 Task: Select the full in the multi cursor paste in the text editor.
Action: Mouse moved to (110, 431)
Screenshot: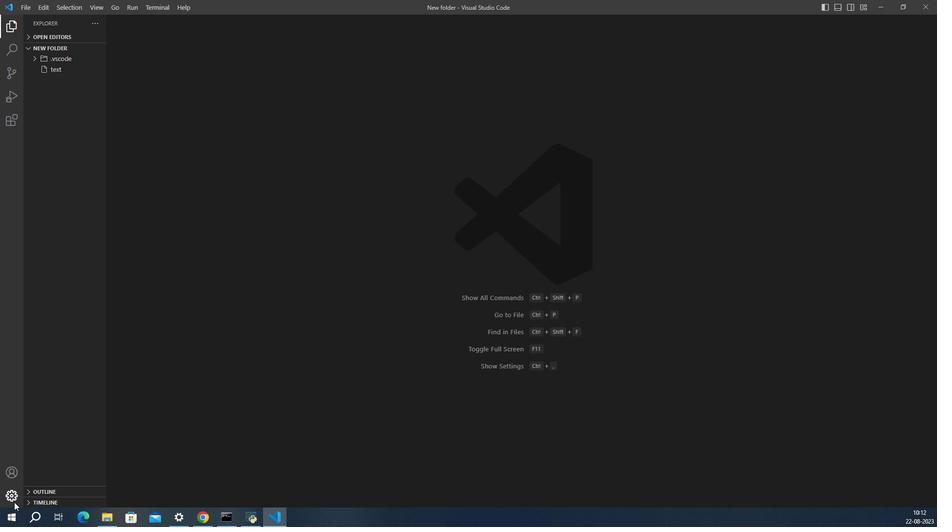 
Action: Mouse pressed left at (110, 431)
Screenshot: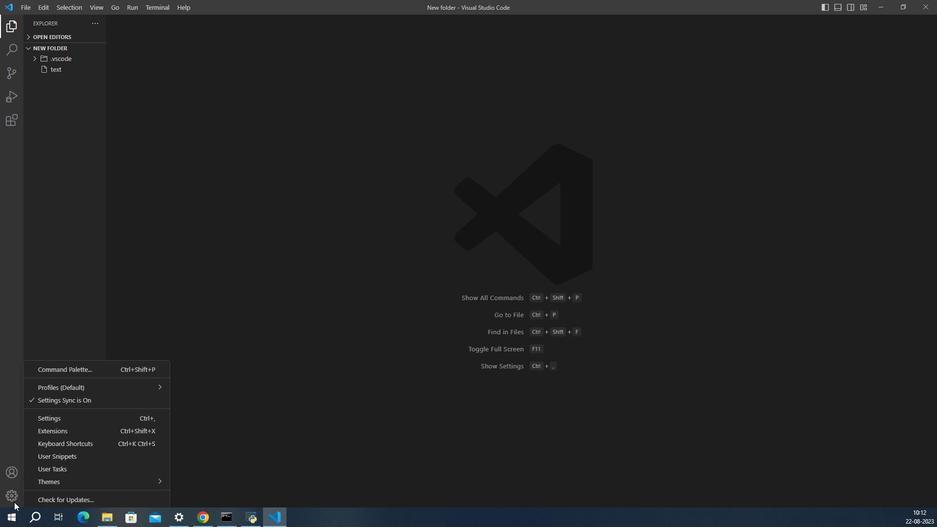 
Action: Mouse moved to (139, 412)
Screenshot: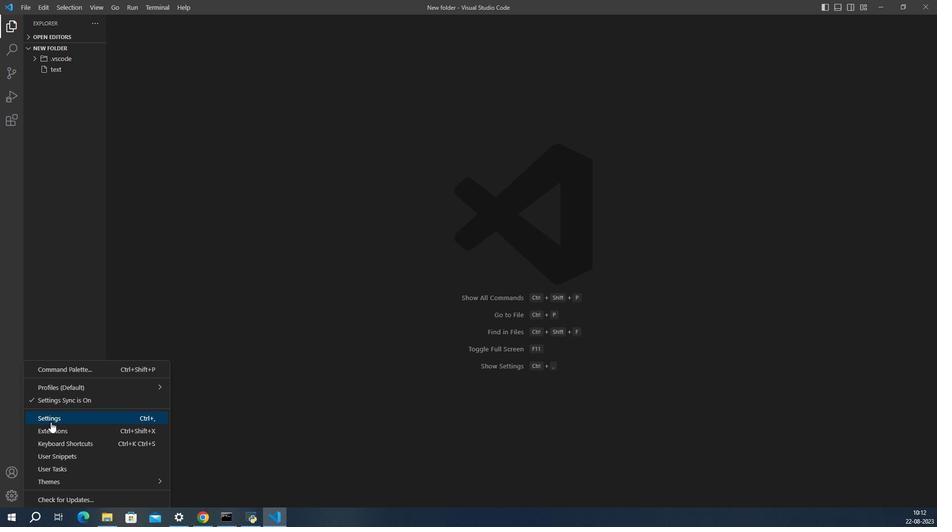 
Action: Mouse pressed left at (139, 412)
Screenshot: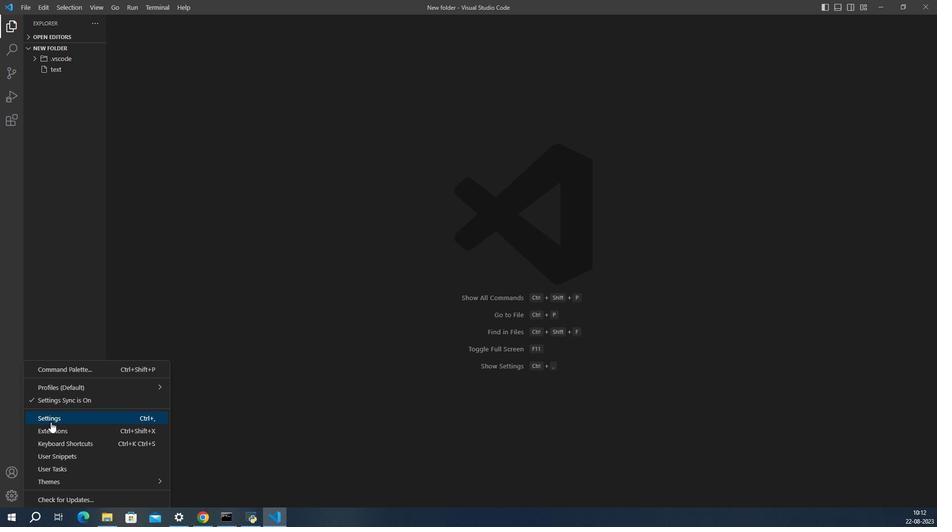 
Action: Mouse moved to (461, 407)
Screenshot: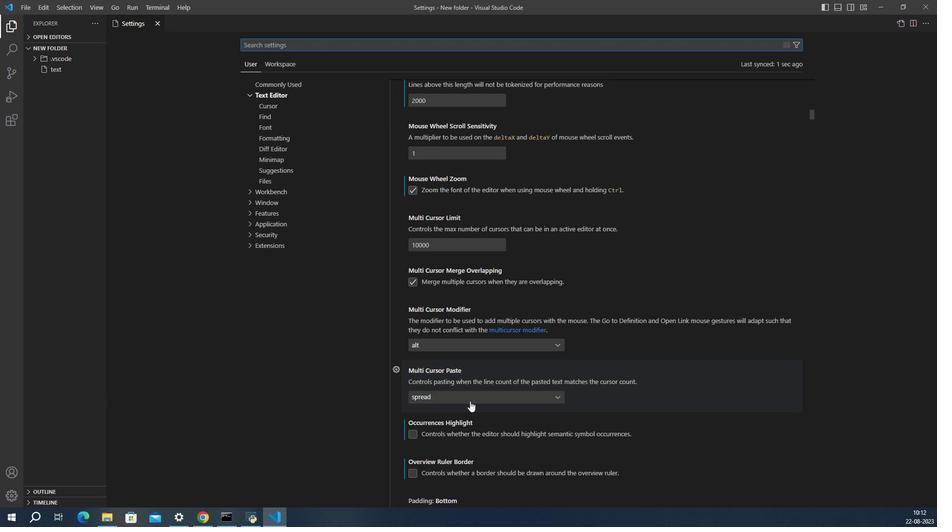 
Action: Mouse pressed left at (461, 407)
Screenshot: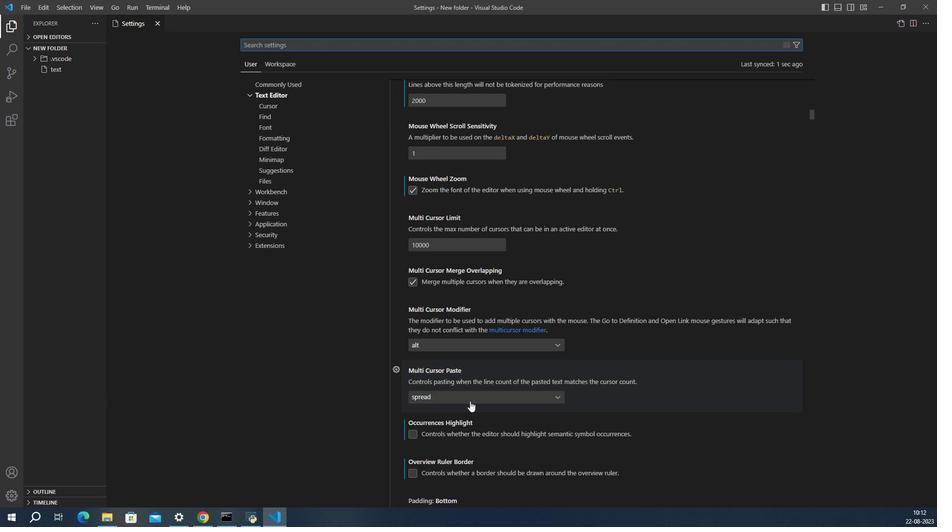 
Action: Mouse moved to (433, 411)
Screenshot: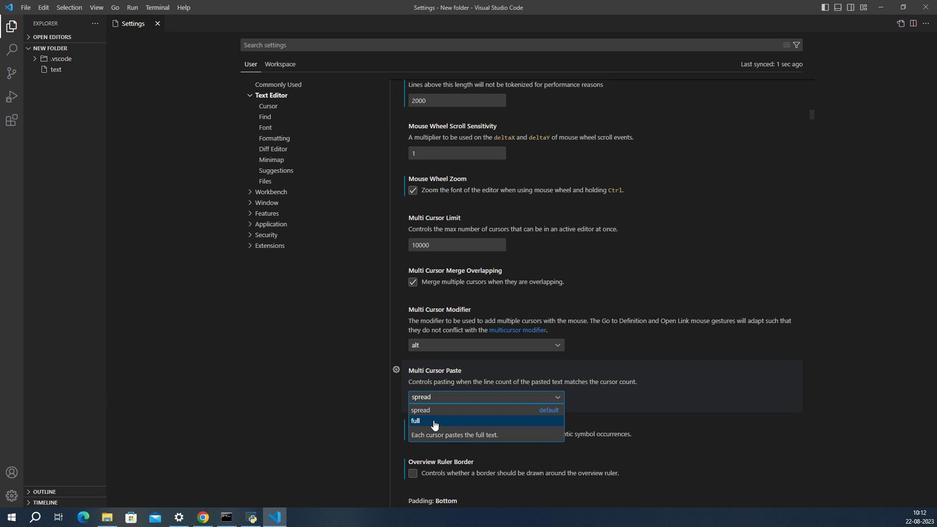 
Action: Mouse pressed left at (433, 411)
Screenshot: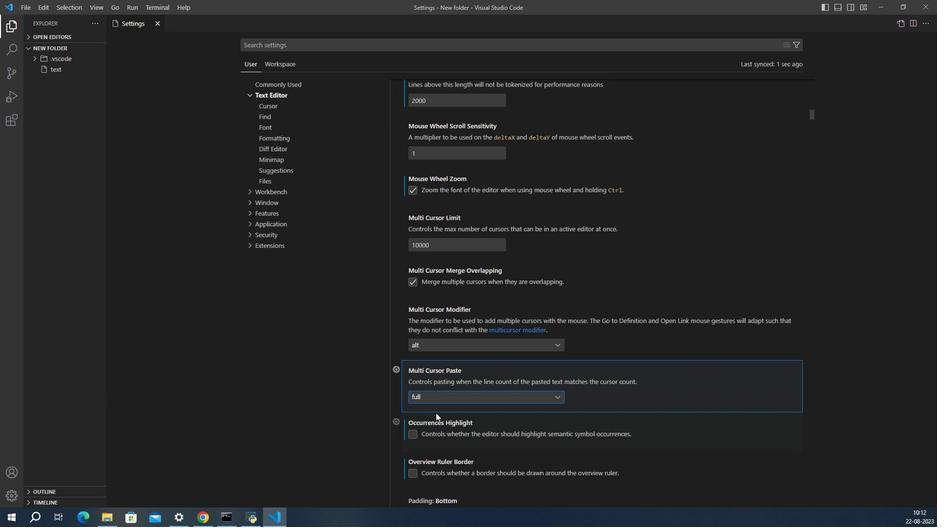 
Action: Mouse moved to (442, 406)
Screenshot: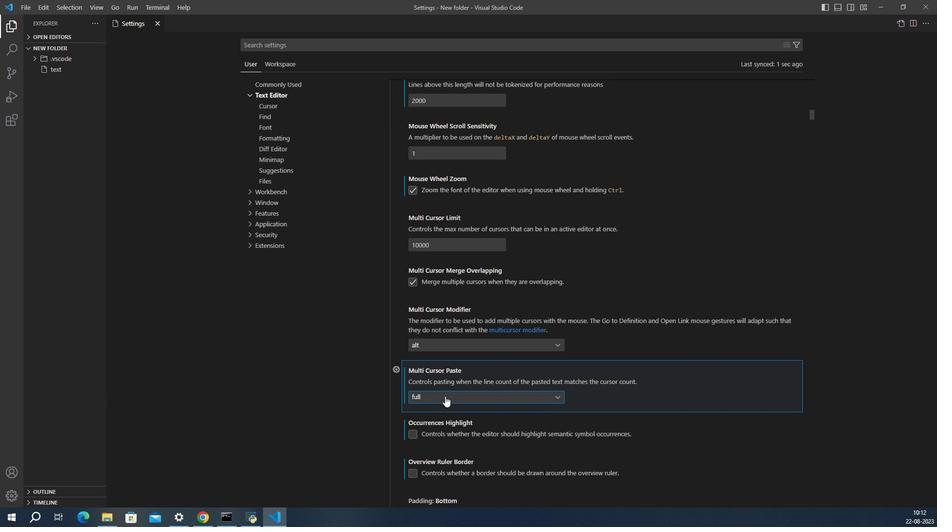 
